 Task: Create a section Feature Testing Sprint and in the section, add a milestone Big Data Analytics Implementation in the project ZoomOut.
Action: Mouse moved to (195, 590)
Screenshot: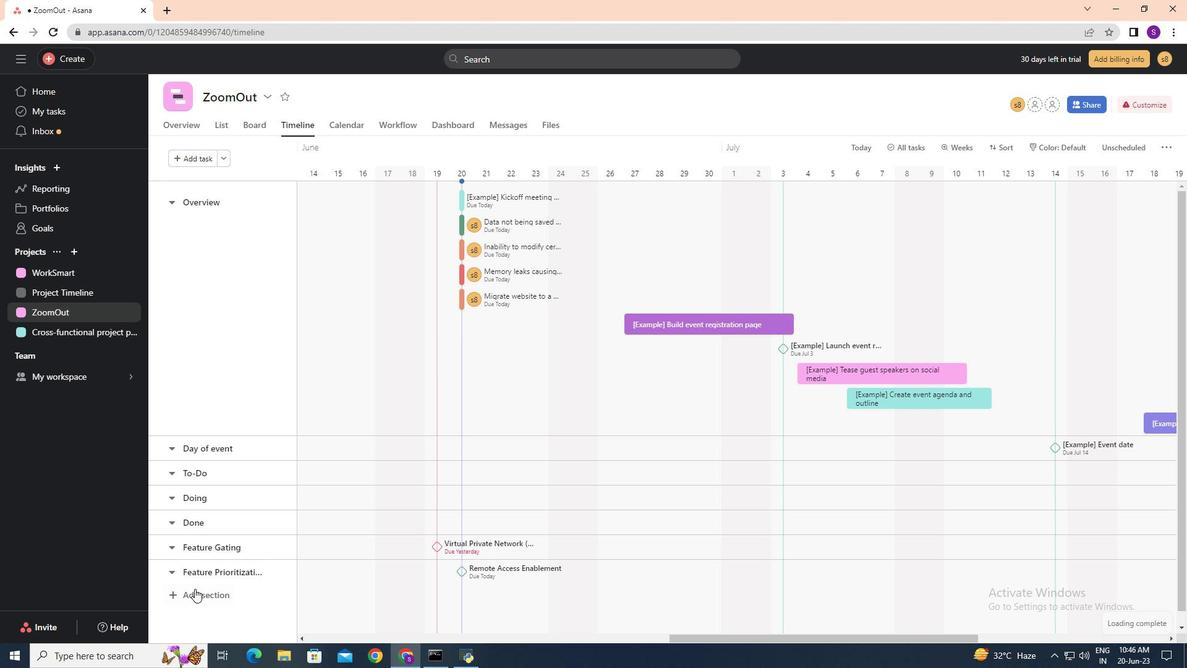 
Action: Mouse pressed left at (195, 590)
Screenshot: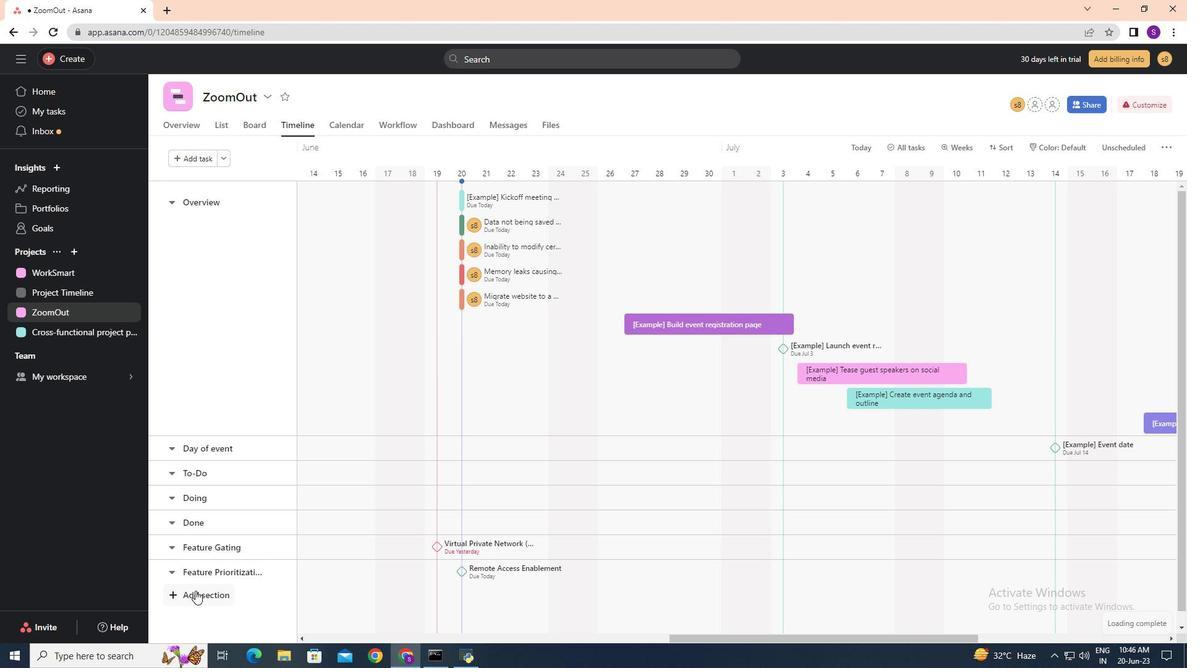 
Action: Key pressed <Key.shift><Key.shift><Key.shift><Key.shift><Key.shift><Key.shift><Key.shift><Key.shift><Key.shift><Key.shift><Key.shift><Key.shift><Key.shift><Key.shift><Key.shift><Key.shift><Key.shift>Feature<Key.space><Key.shift>Testing<Key.space><Key.shift><Key.shift><Key.shift>Sprint<Key.enter>
Screenshot: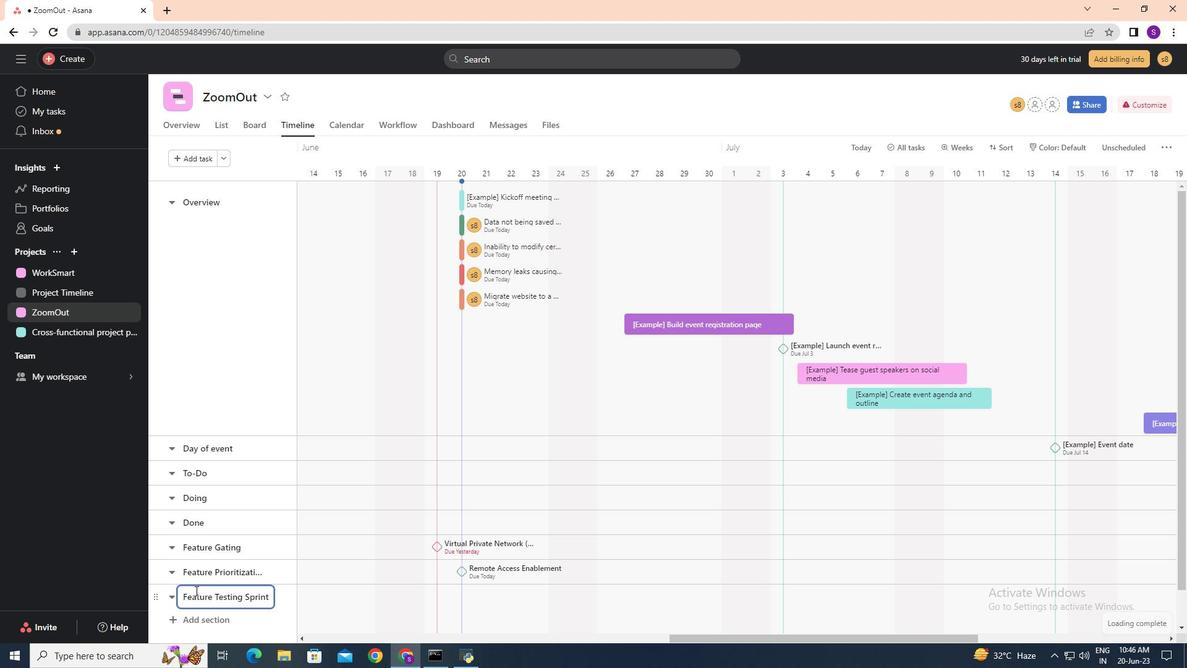 
Action: Mouse moved to (318, 588)
Screenshot: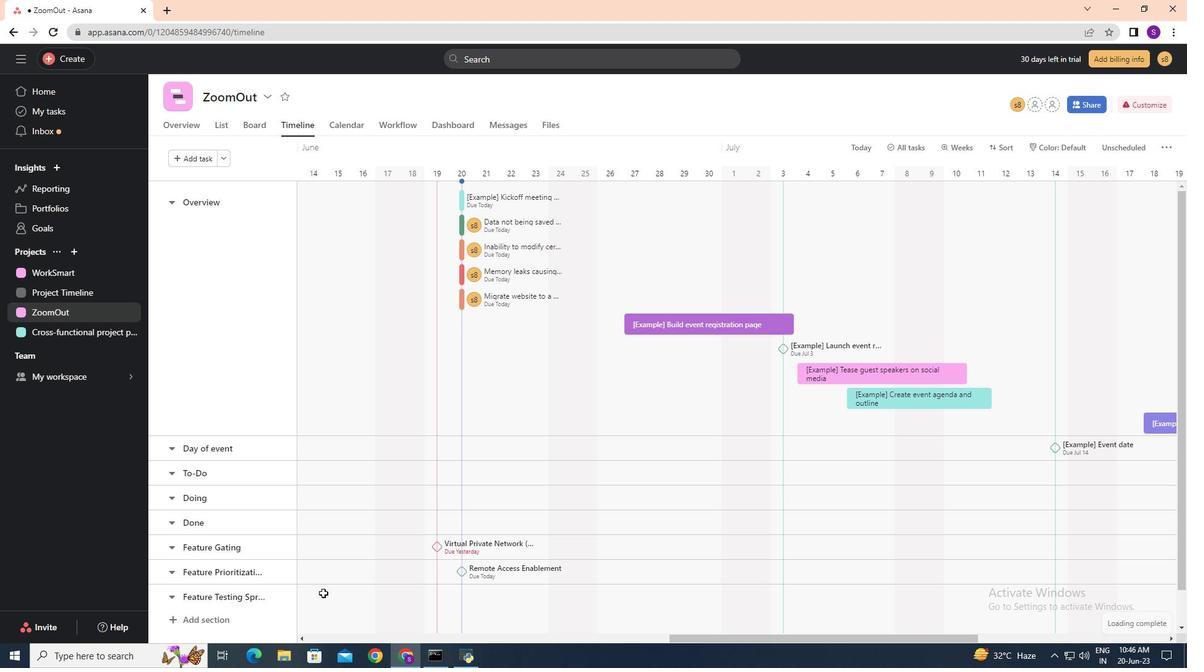
Action: Mouse pressed left at (318, 588)
Screenshot: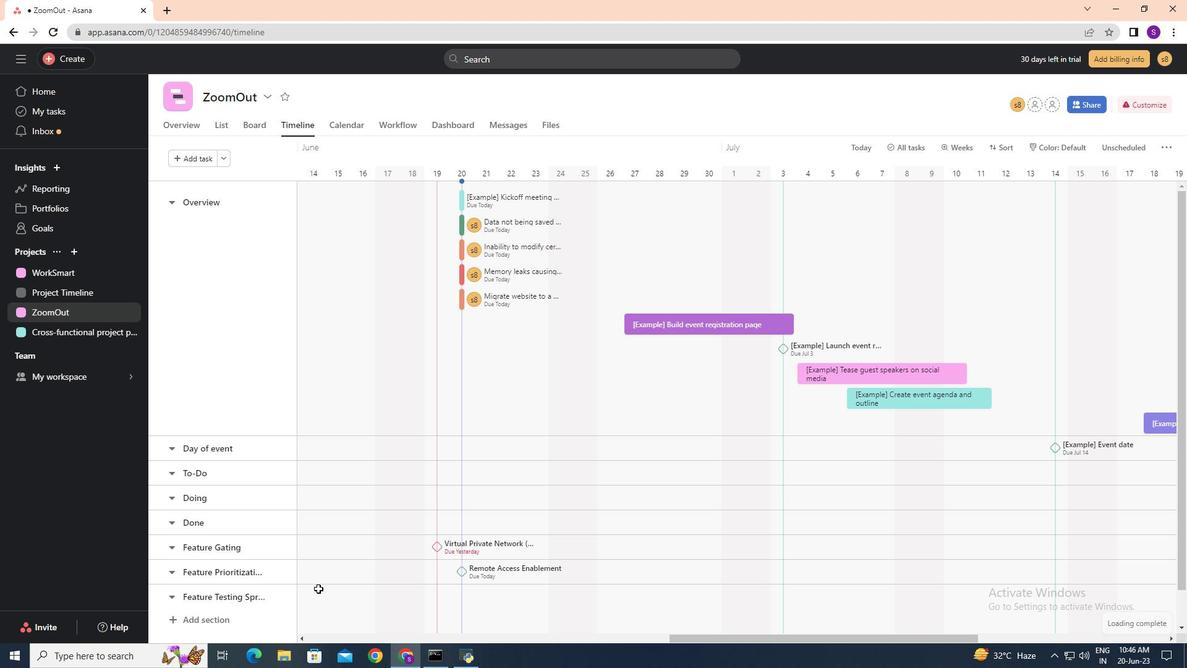 
Action: Key pressed <Key.shift><Key.shift><Key.shift><Key.shift><Key.shift><Key.shift><Key.shift><Key.shift><Key.shift><Key.shift><Key.shift><Key.shift><Key.shift><Key.shift><Key.shift><Key.shift><Key.shift><Key.shift><Key.shift><Key.shift><Key.shift><Key.shift><Key.shift><Key.shift><Key.shift><Key.shift><Key.shift><Key.shift><Key.shift><Key.shift><Key.shift><Key.shift><Key.shift><Key.shift><Key.shift><Key.shift><Key.shift><Key.shift><Key.shift><Key.shift><Key.shift><Key.shift><Key.shift>Big<Key.space><Key.shift>Data<Key.space><Key.shift>Na<Key.backspace><Key.backspace><Key.shift><Key.shift><Key.shift>Analytics<Key.space><Key.shift>Implementation
Screenshot: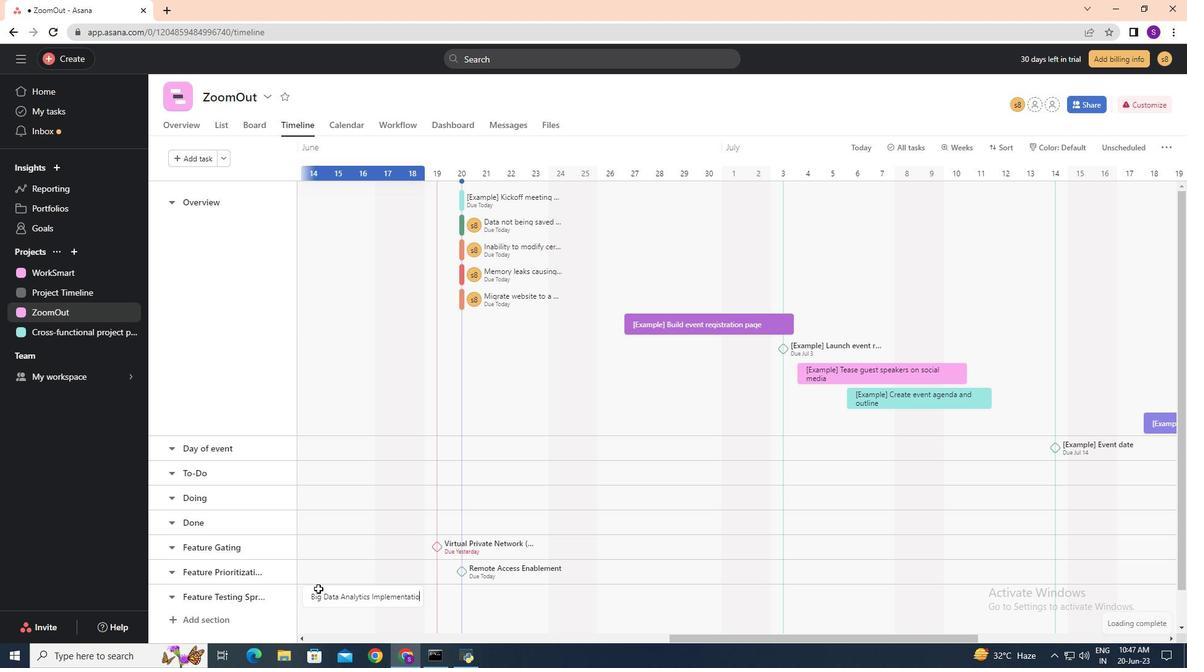 
Action: Mouse moved to (355, 600)
Screenshot: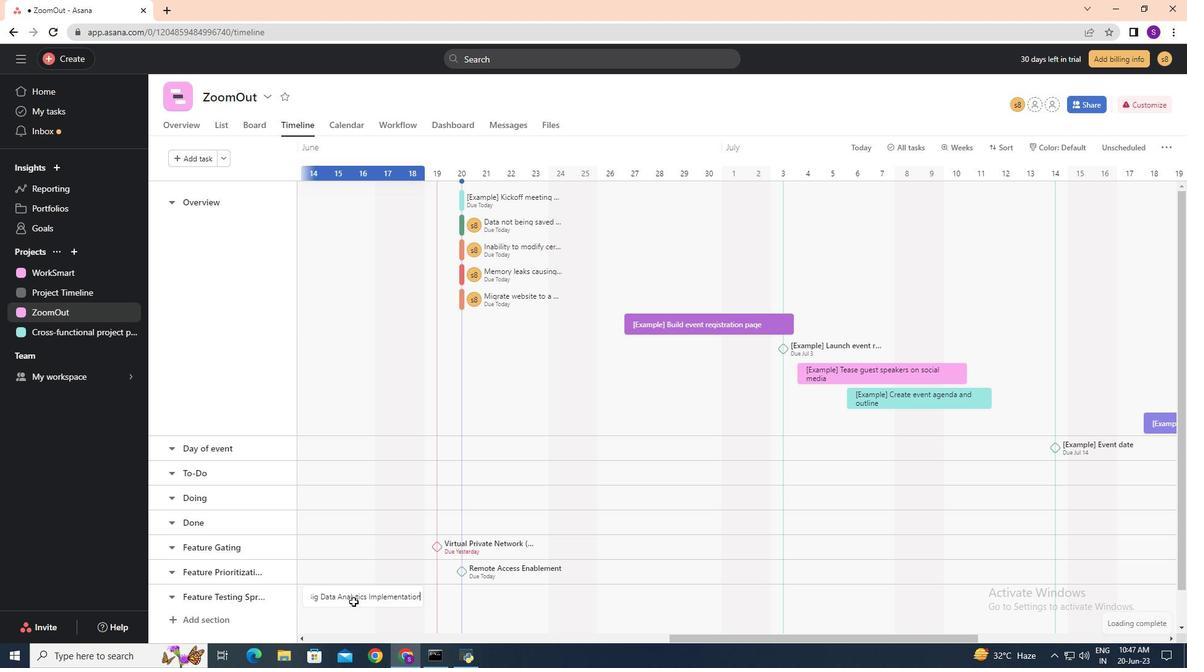 
Action: Mouse pressed left at (355, 600)
Screenshot: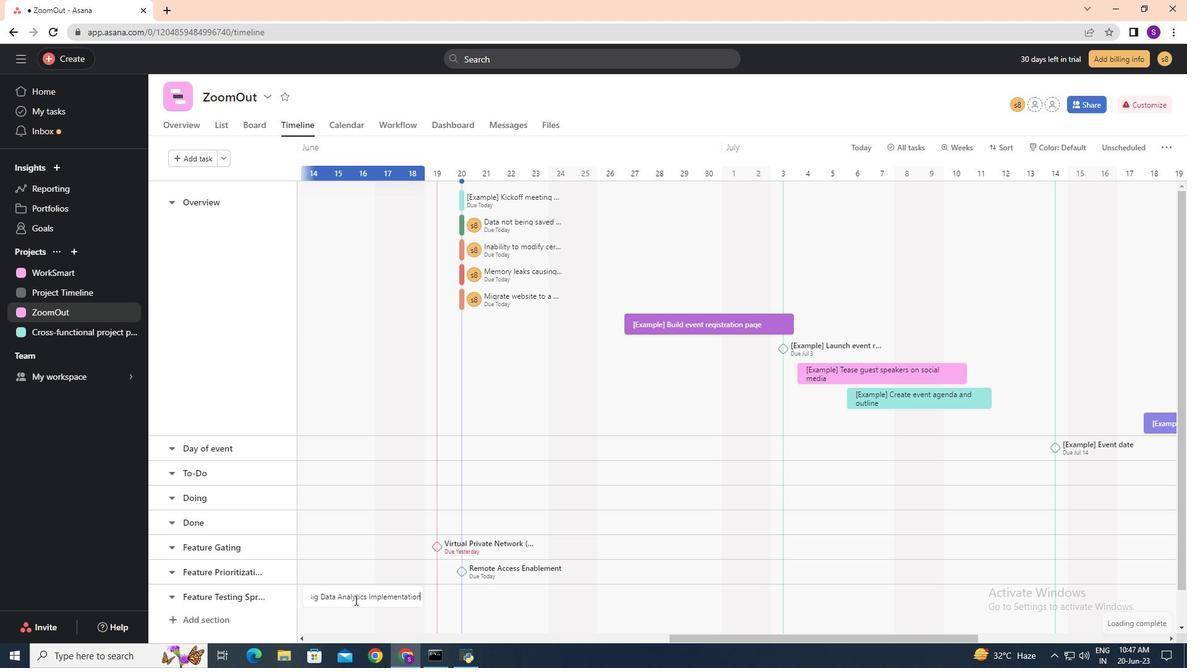 
Action: Mouse moved to (1145, 157)
Screenshot: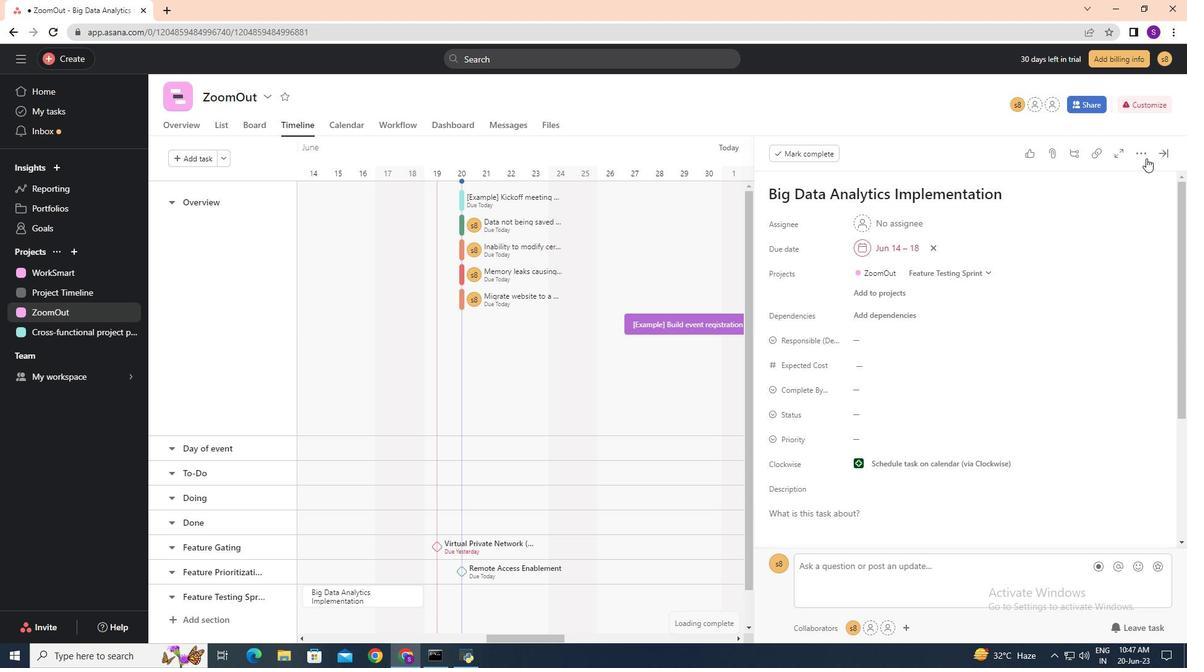
Action: Mouse pressed left at (1145, 157)
Screenshot: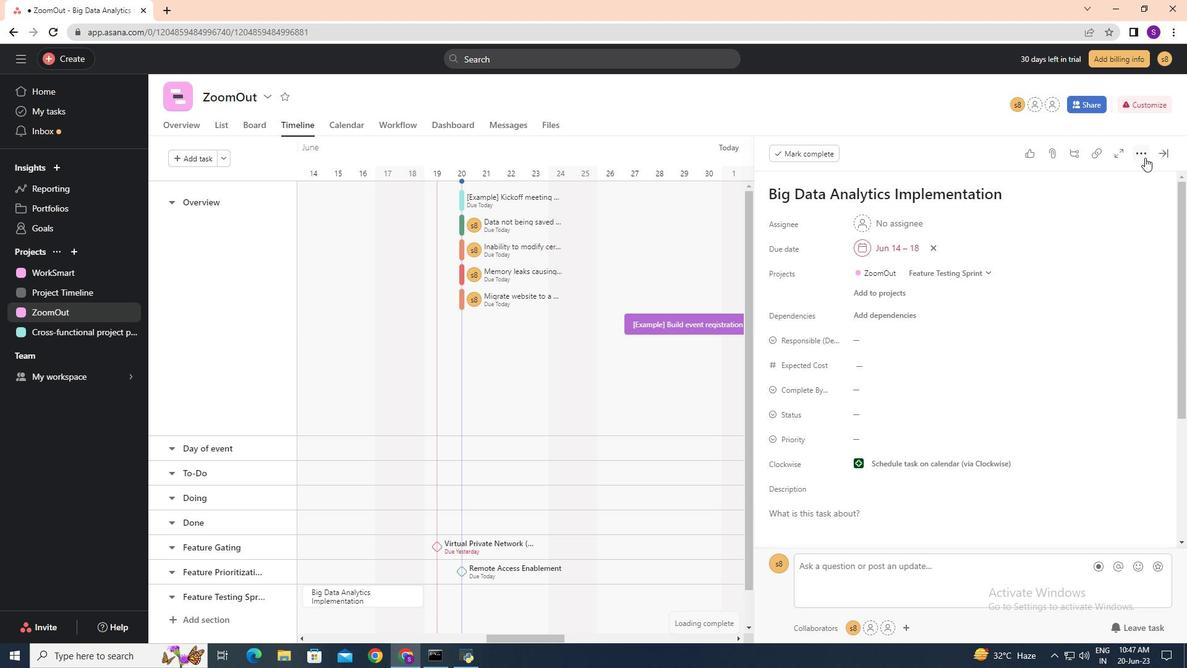 
Action: Mouse moved to (1114, 212)
Screenshot: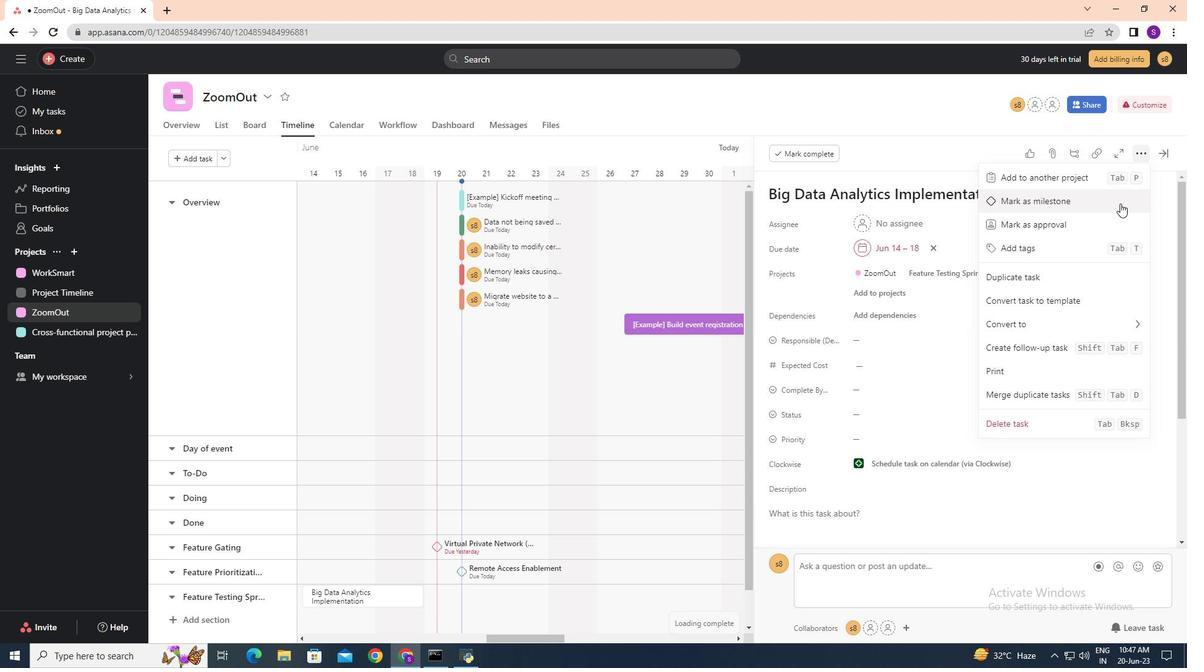 
Action: Mouse pressed left at (1114, 212)
Screenshot: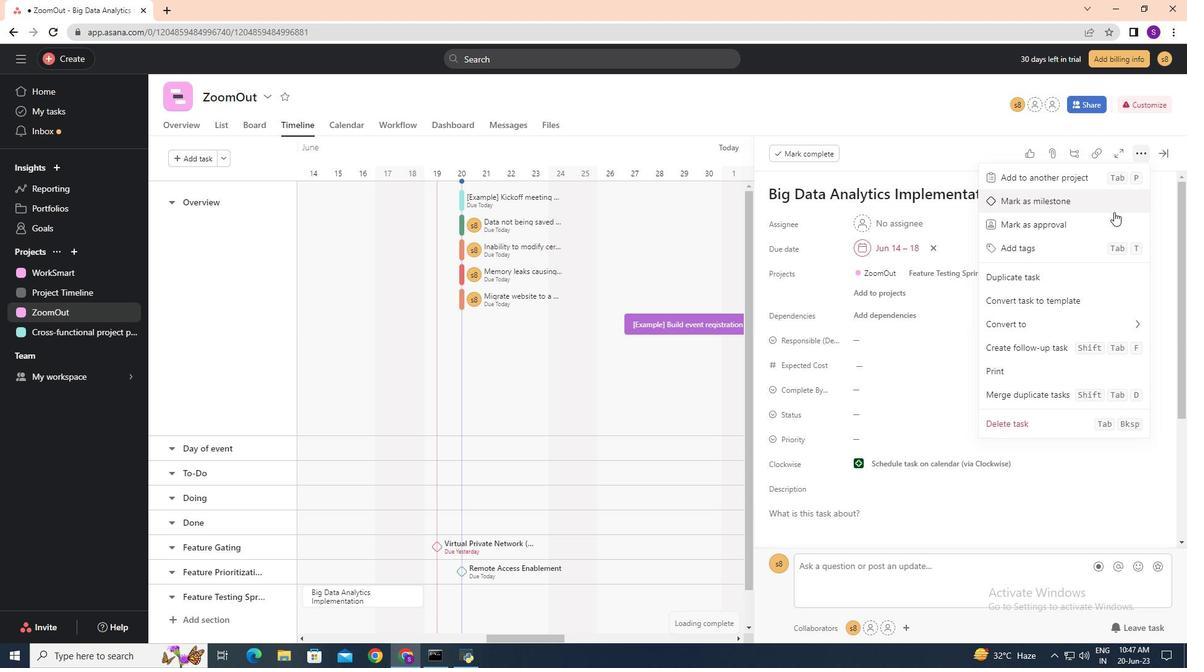 
